 Task: Hide the console drawer.
Action: Mouse moved to (1189, 34)
Screenshot: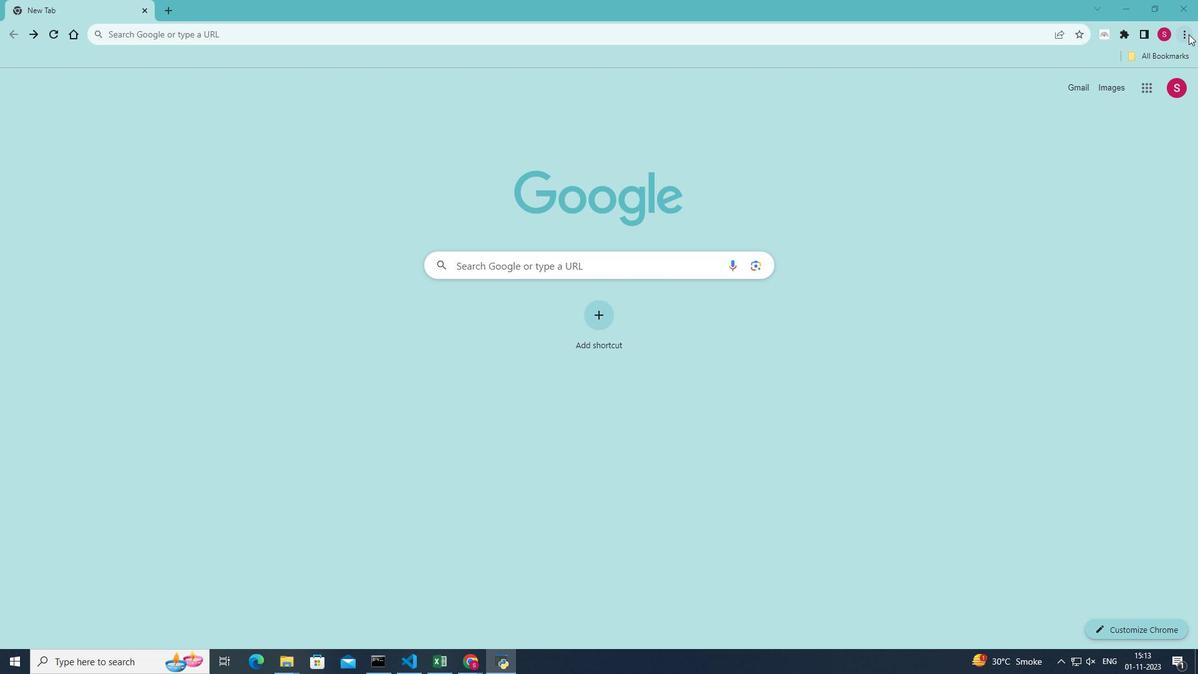 
Action: Mouse pressed left at (1189, 34)
Screenshot: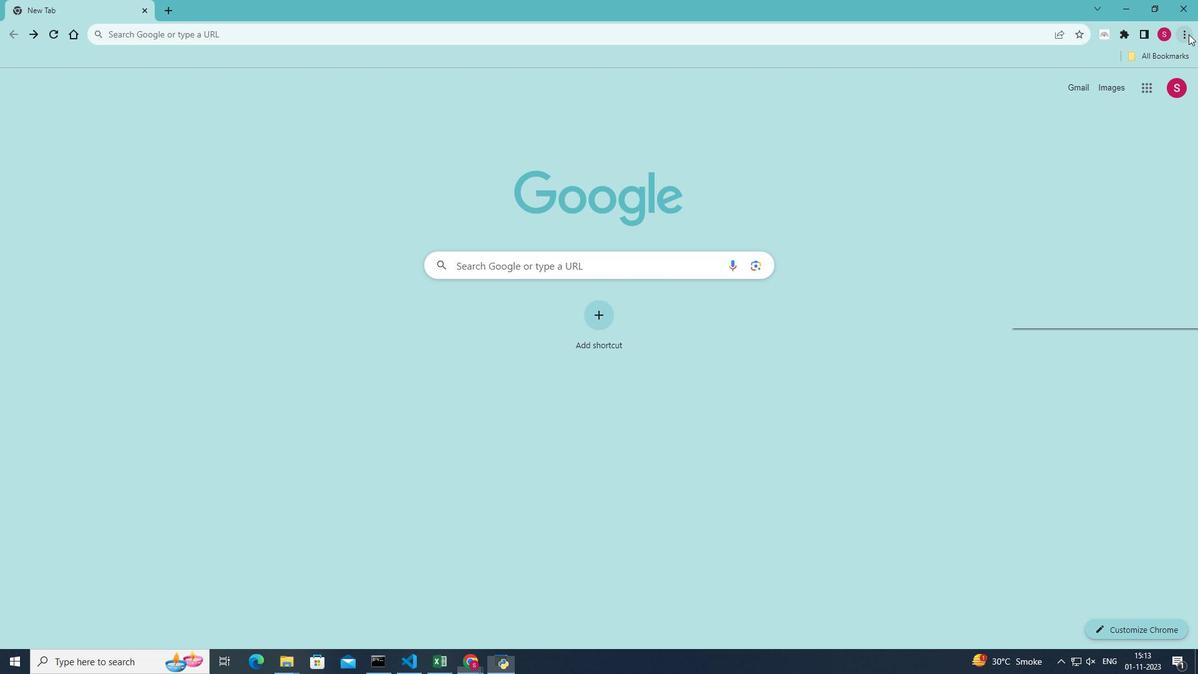 
Action: Mouse moved to (1049, 227)
Screenshot: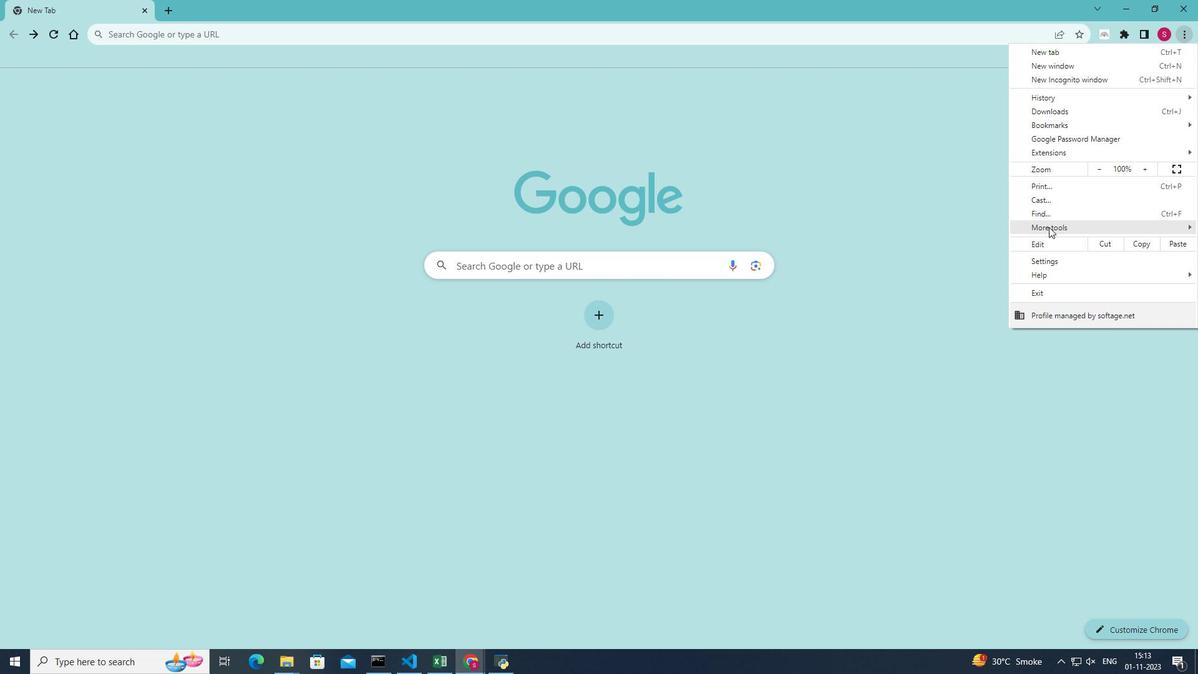 
Action: Mouse pressed left at (1049, 227)
Screenshot: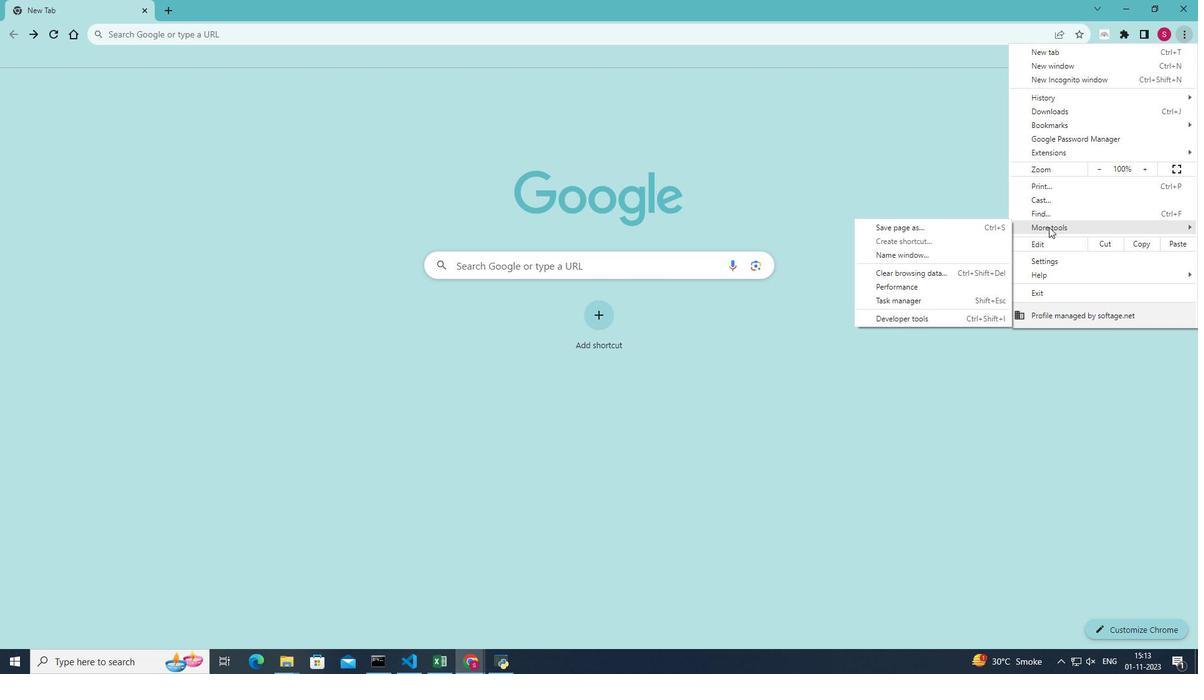 
Action: Mouse moved to (910, 315)
Screenshot: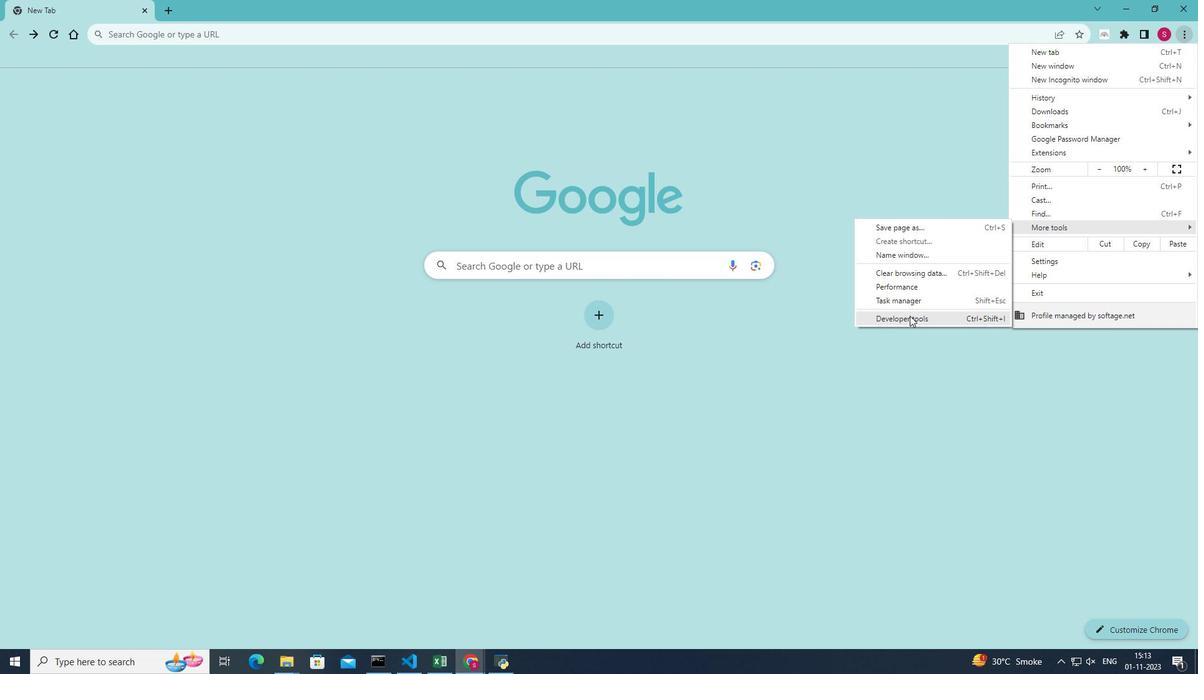 
Action: Mouse pressed left at (910, 315)
Screenshot: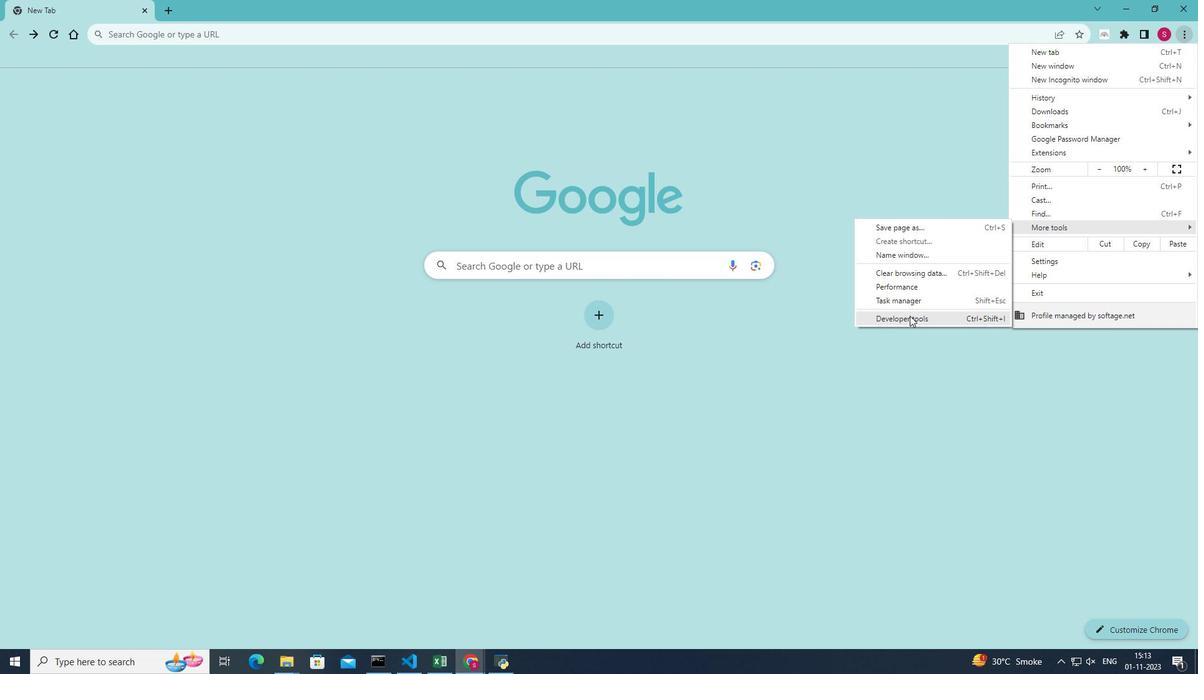 
Action: Mouse moved to (1168, 76)
Screenshot: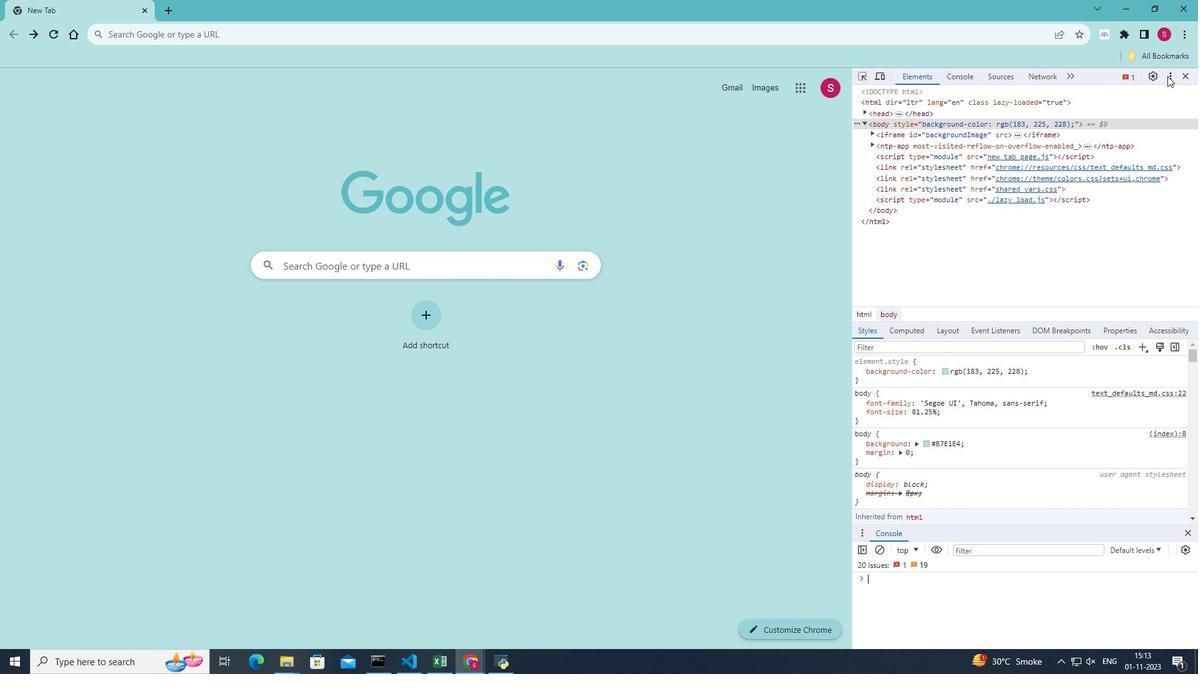 
Action: Mouse pressed left at (1168, 76)
Screenshot: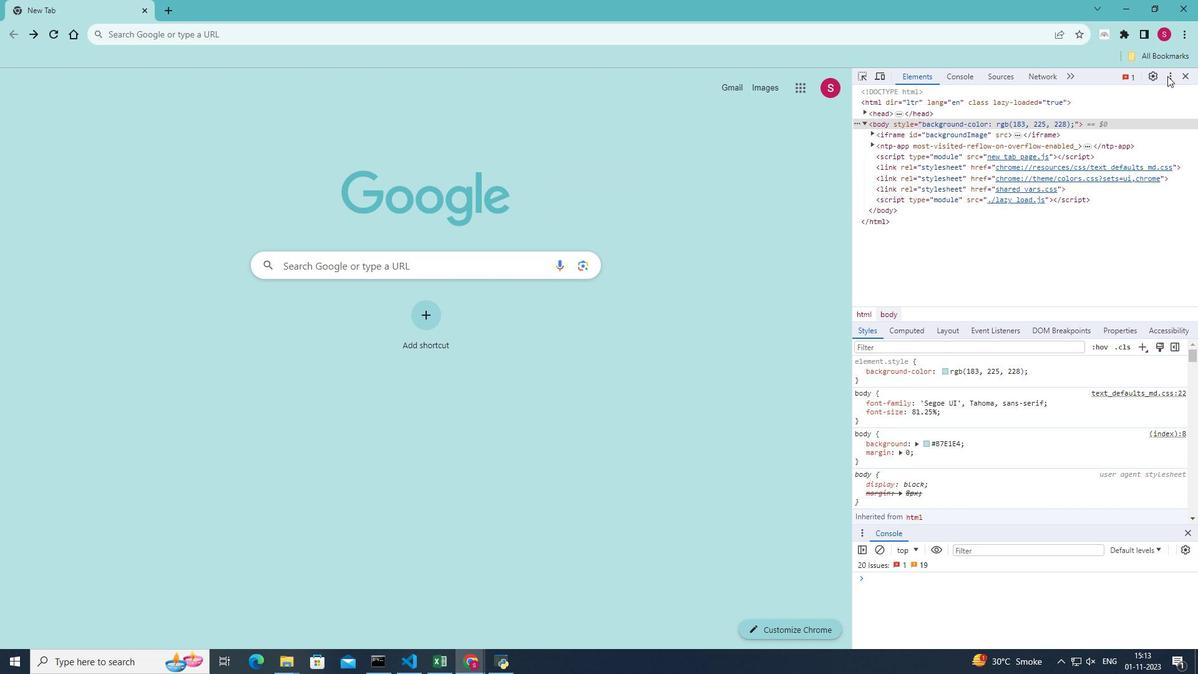 
Action: Mouse moved to (1114, 120)
Screenshot: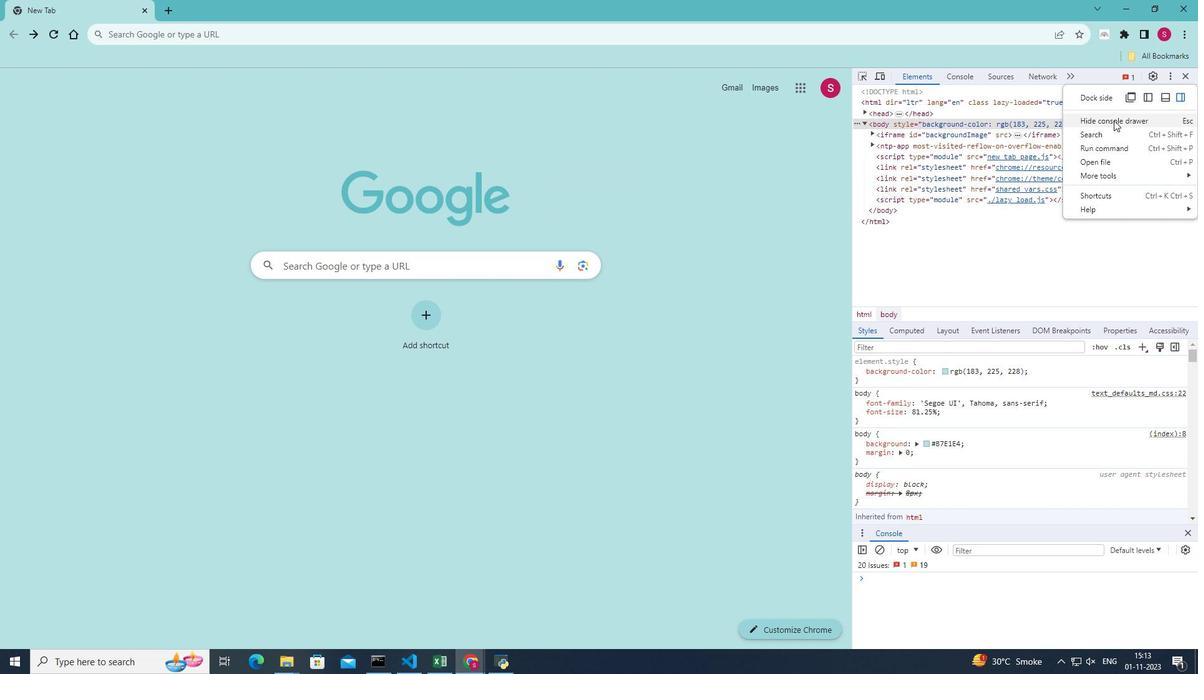 
Action: Mouse pressed left at (1114, 120)
Screenshot: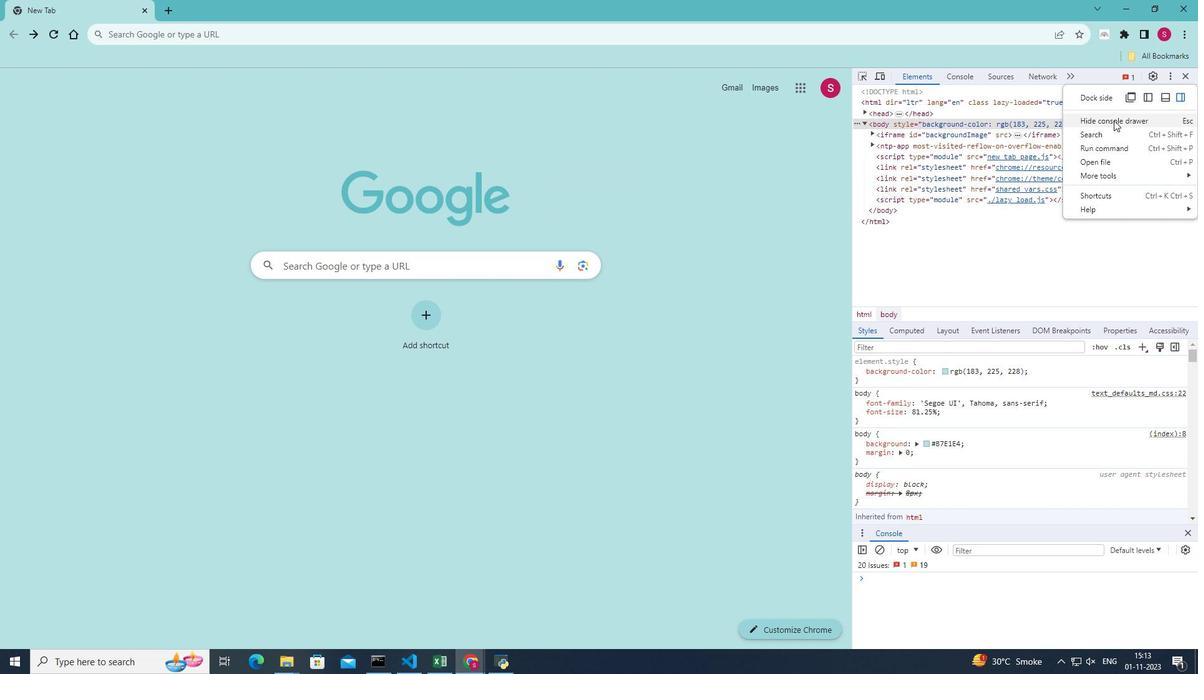 
